 Task: Move the task Inability to modify certain fields or settings to the section Done in the project ZoneTech and filter the tasks in the project by High Priority.
Action: Mouse moved to (476, 260)
Screenshot: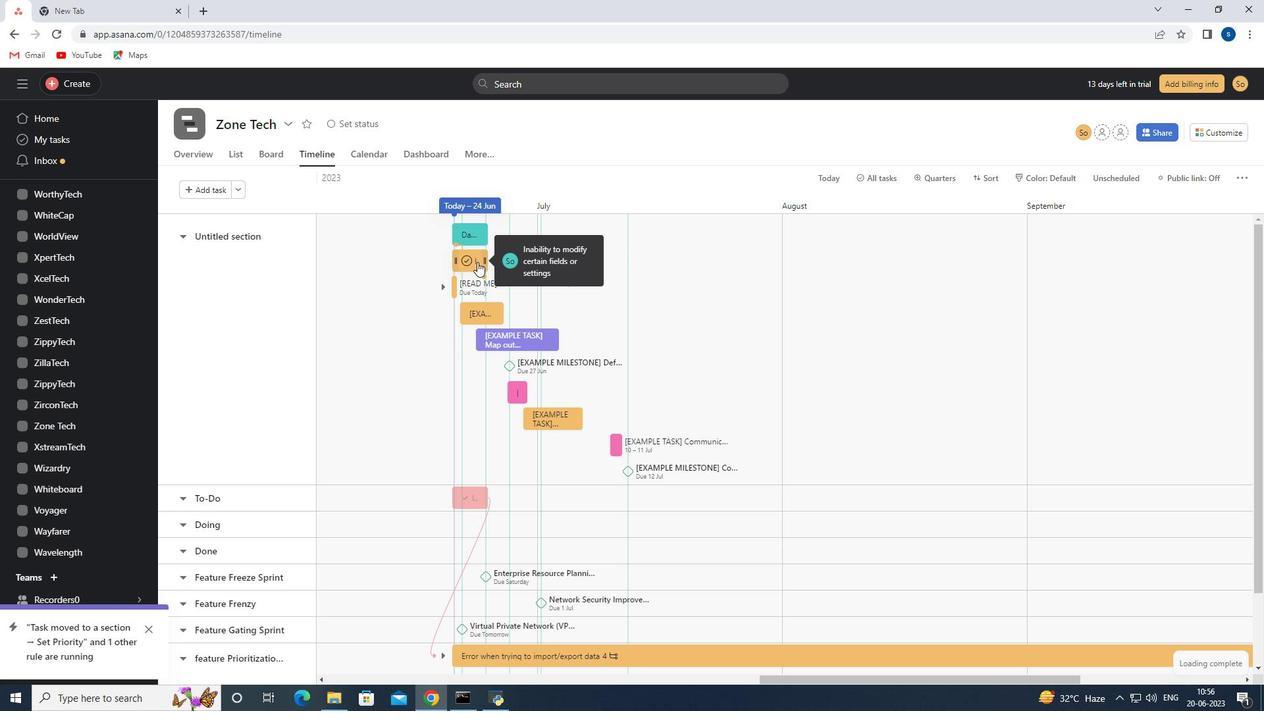 
Action: Mouse pressed left at (476, 260)
Screenshot: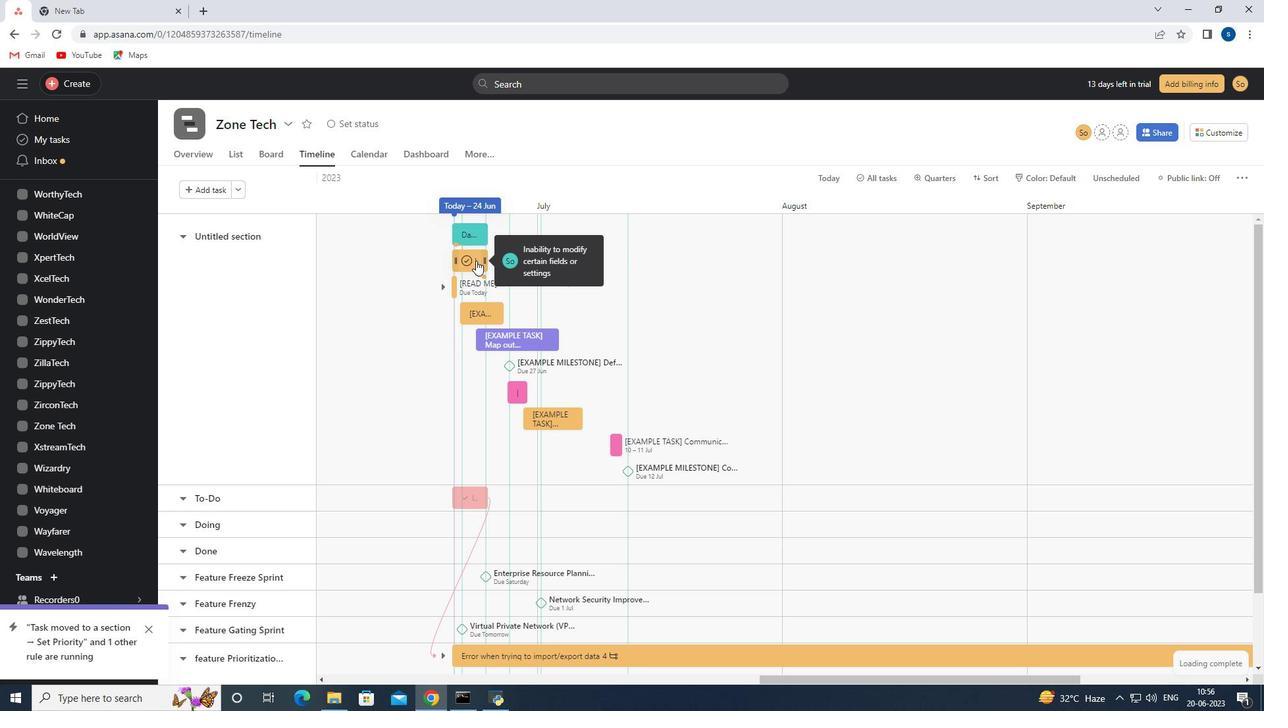 
Action: Mouse moved to (1002, 311)
Screenshot: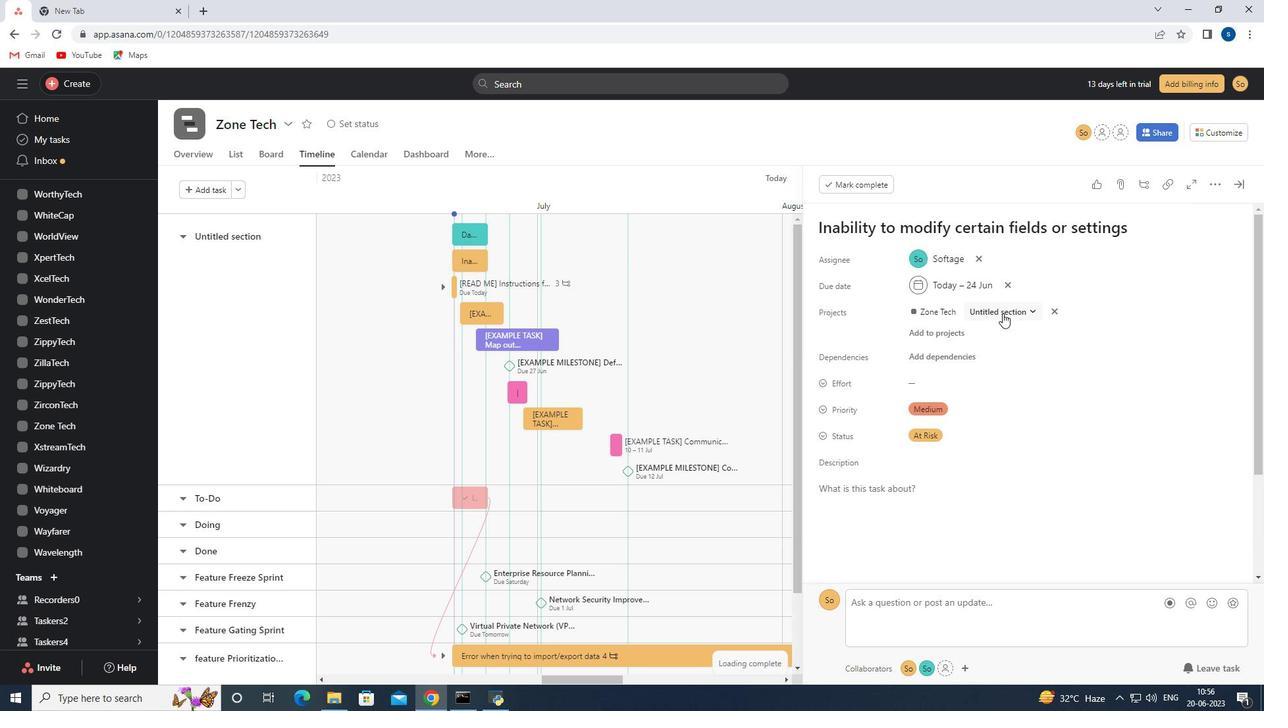 
Action: Mouse pressed left at (1002, 311)
Screenshot: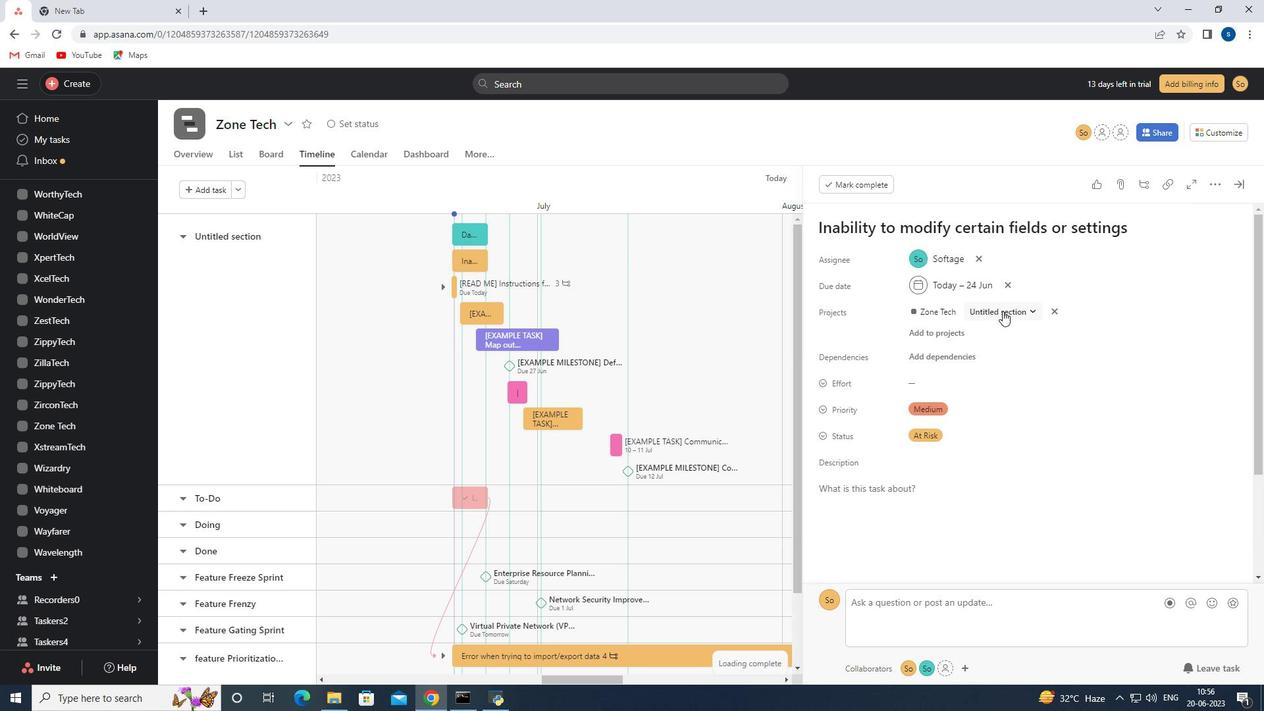 
Action: Mouse moved to (975, 406)
Screenshot: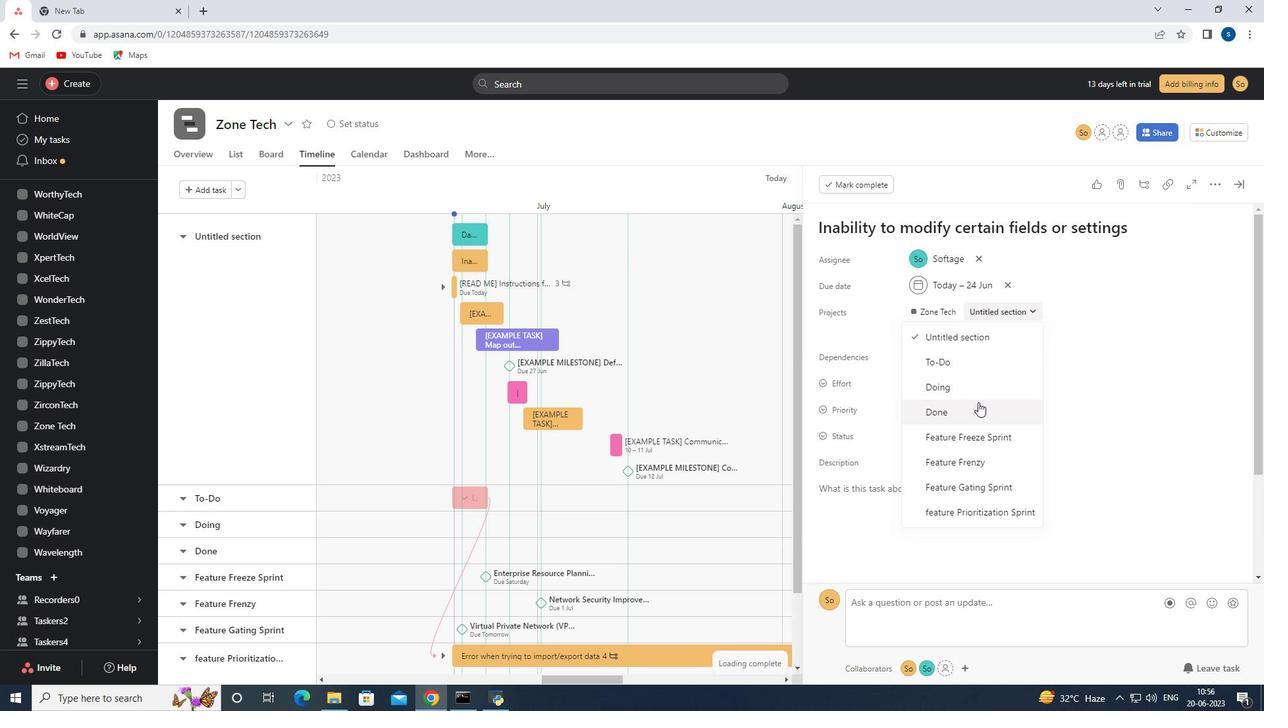 
Action: Mouse pressed left at (975, 406)
Screenshot: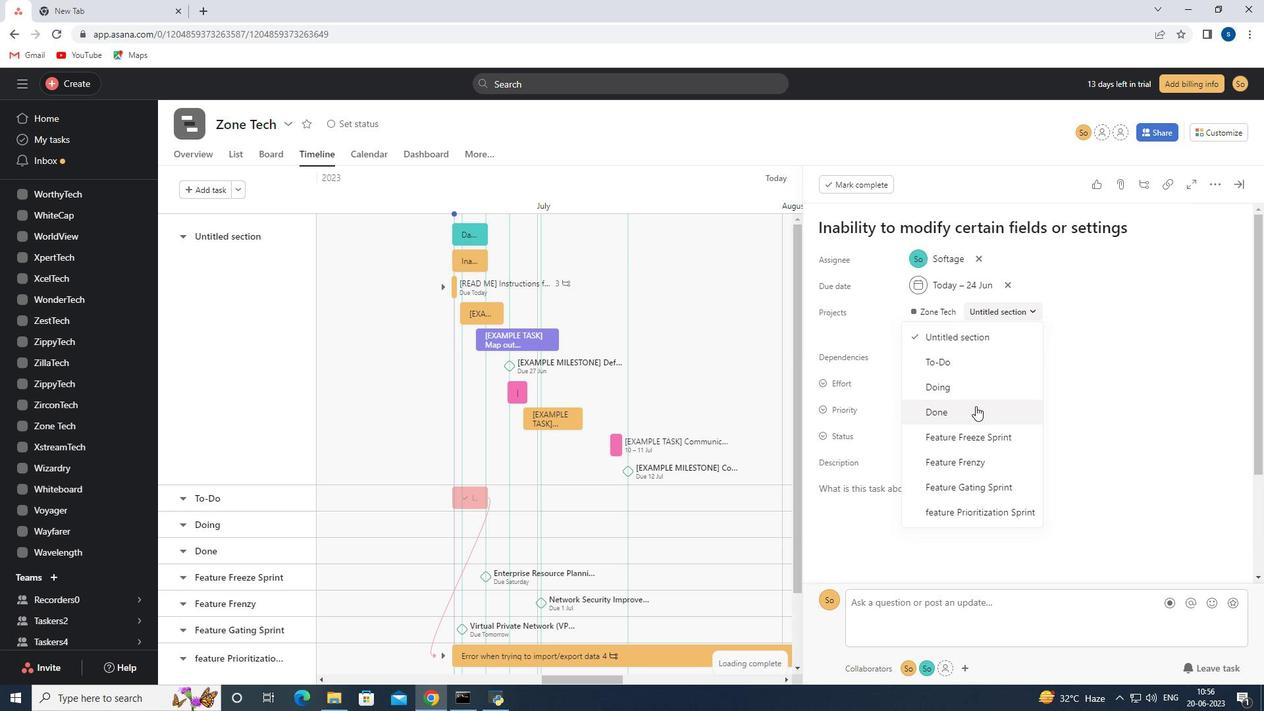 
Action: Mouse moved to (1240, 185)
Screenshot: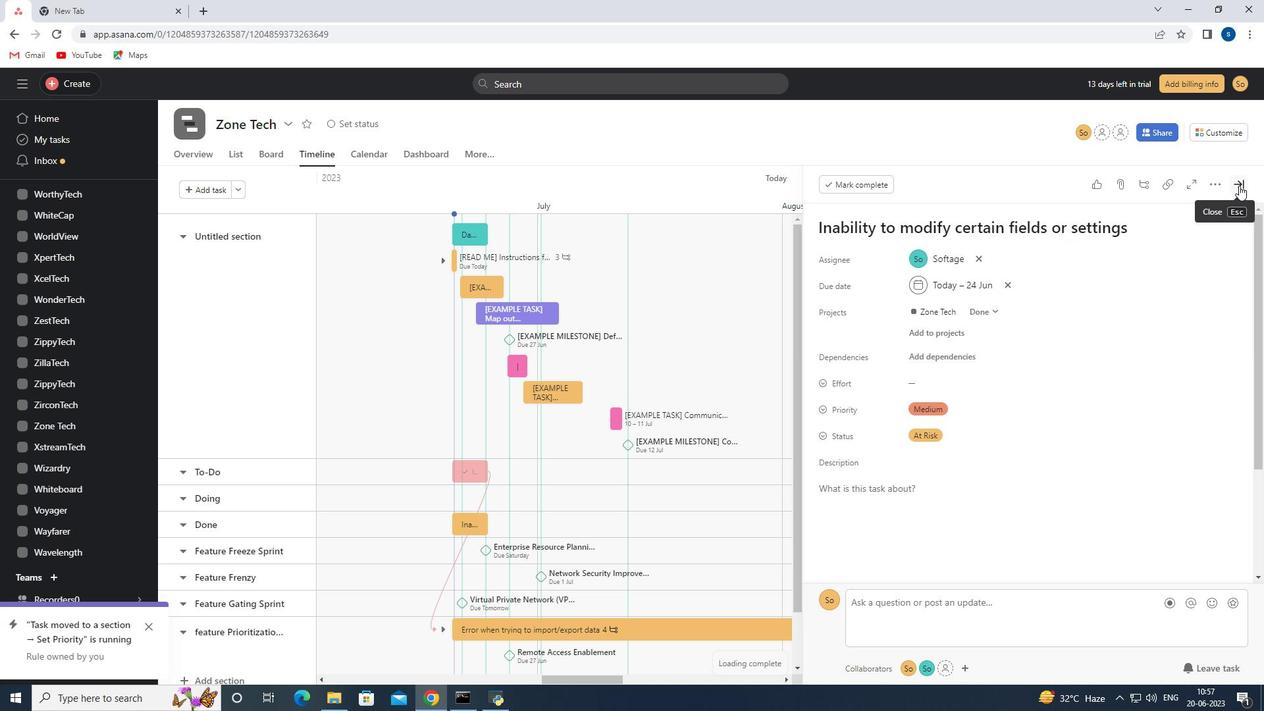 
Action: Mouse pressed left at (1240, 185)
Screenshot: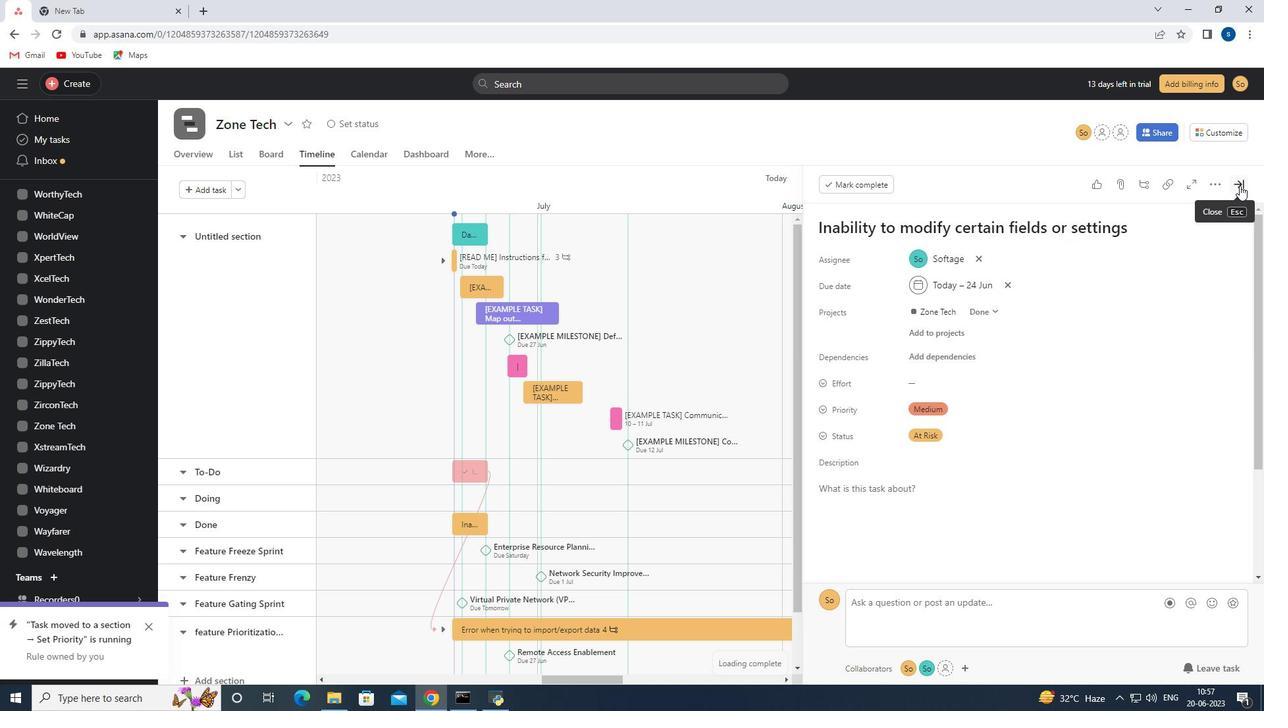 
Action: Mouse moved to (235, 154)
Screenshot: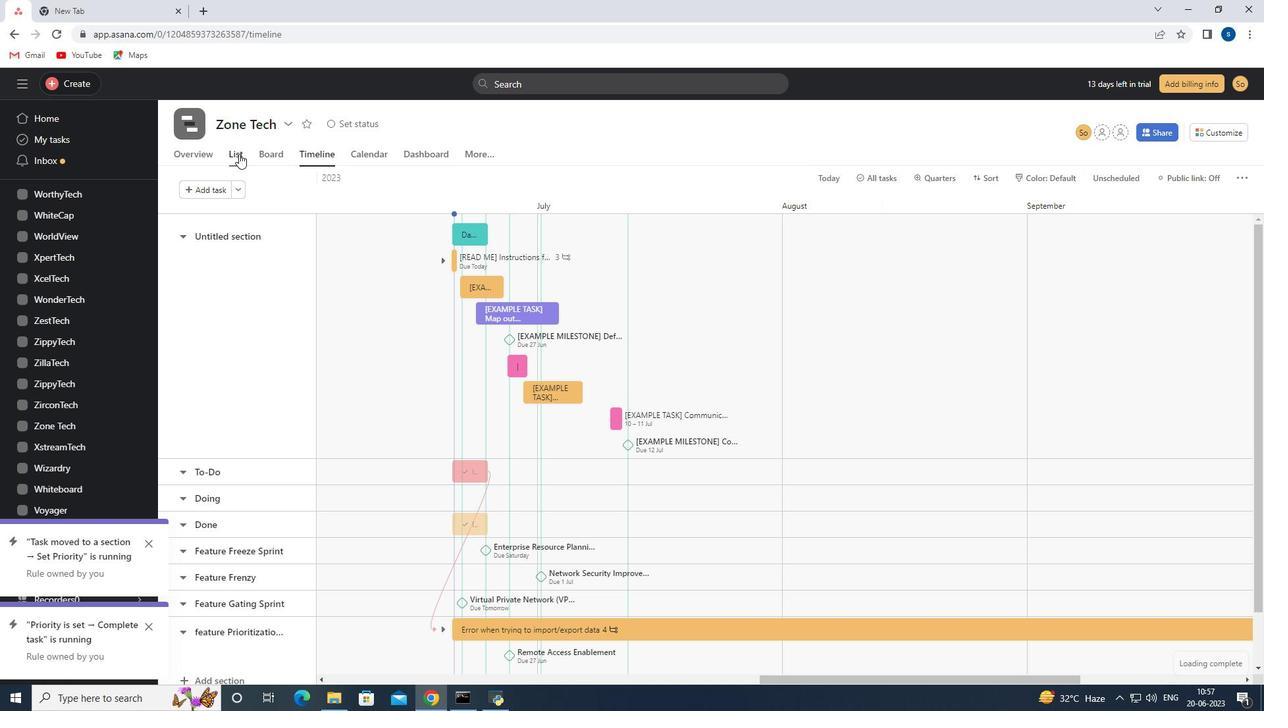 
Action: Mouse pressed left at (235, 154)
Screenshot: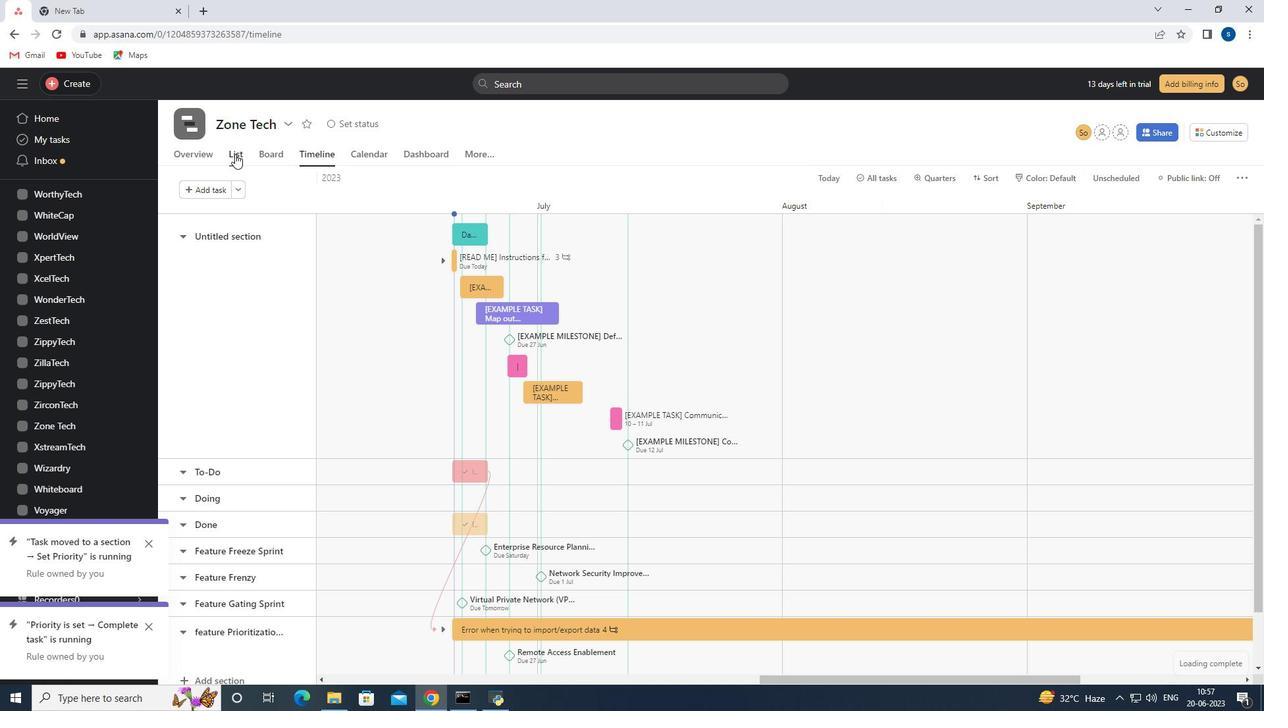 
Action: Mouse moved to (271, 181)
Screenshot: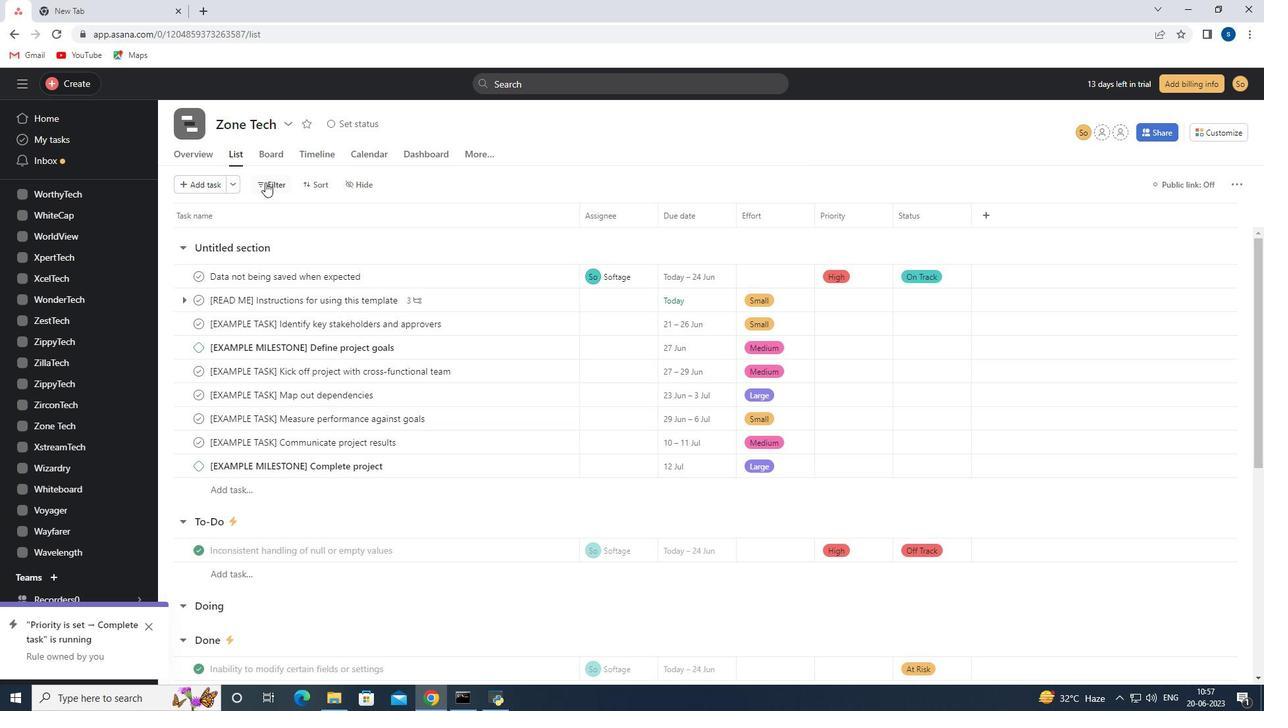 
Action: Mouse pressed left at (271, 181)
Screenshot: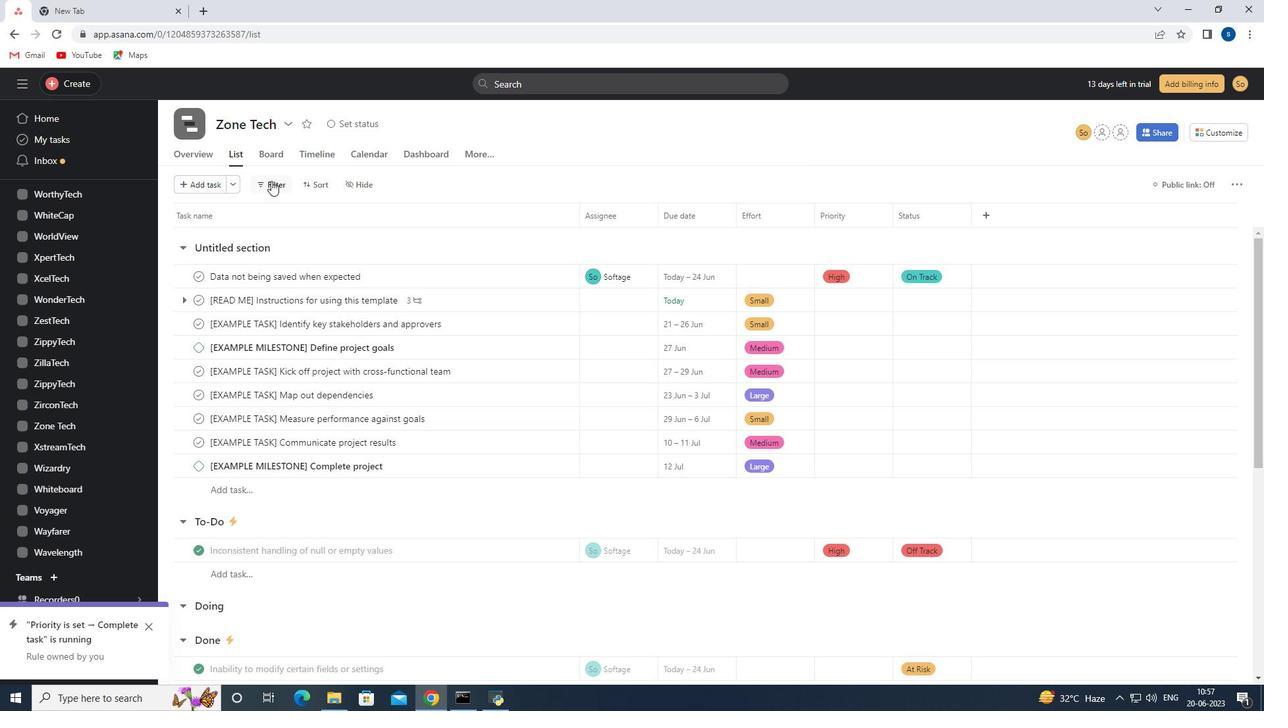 
Action: Mouse moved to (280, 182)
Screenshot: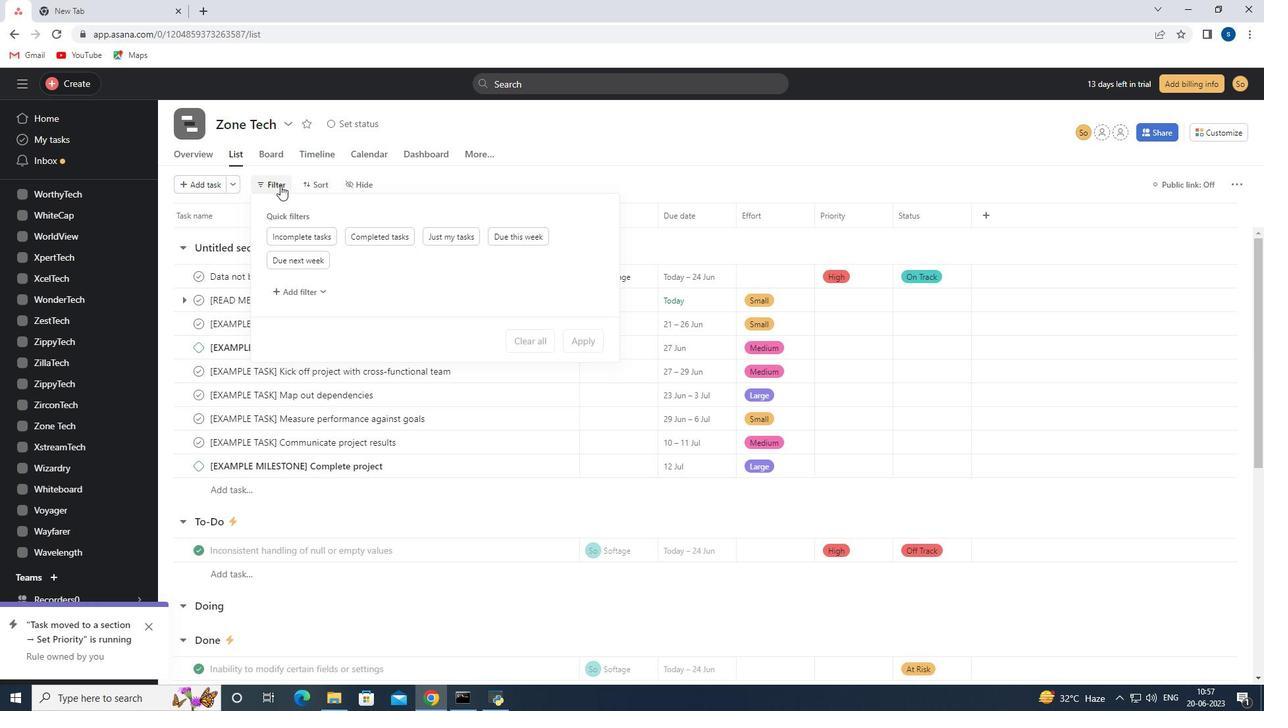 
Action: Mouse pressed left at (280, 182)
Screenshot: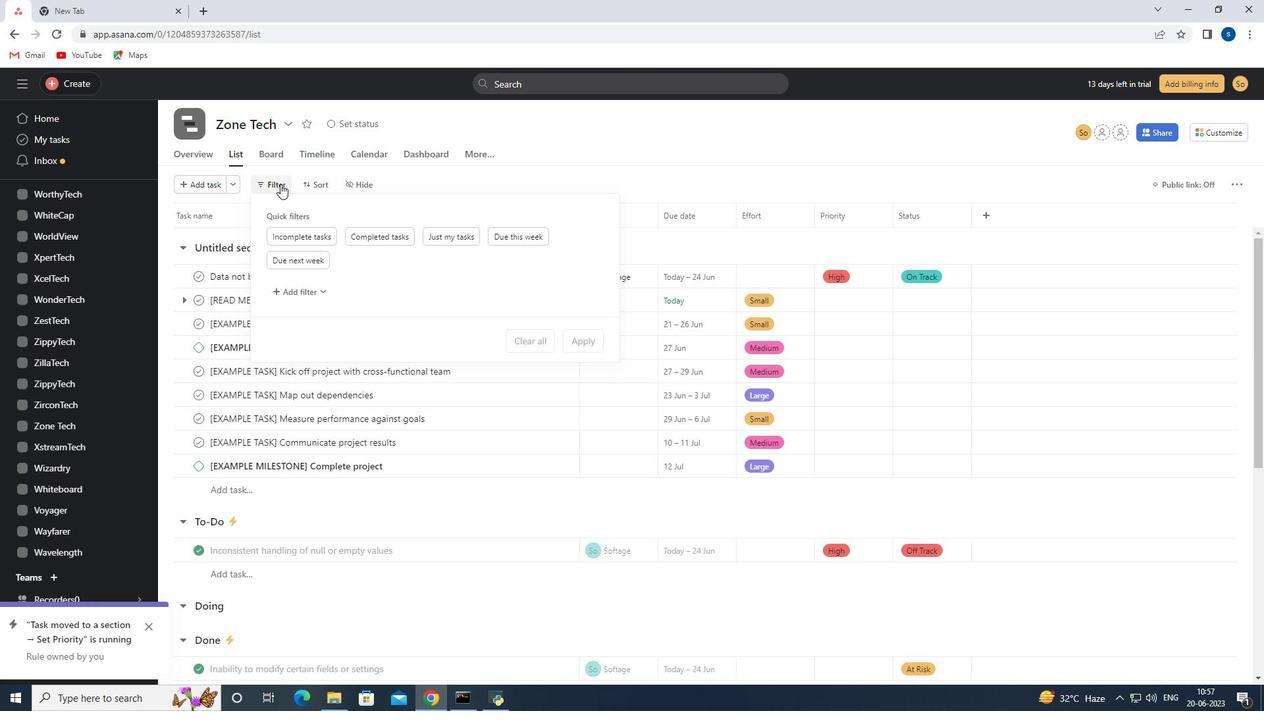 
Action: Mouse moved to (289, 175)
Screenshot: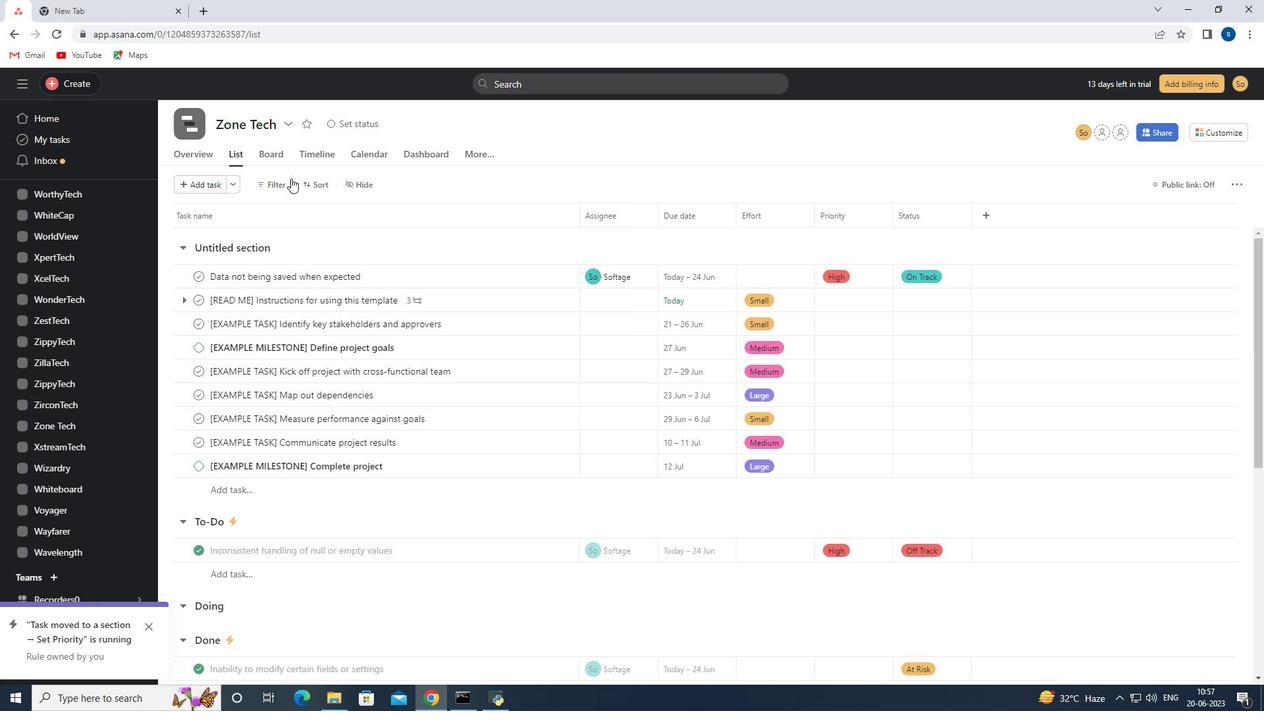 
Action: Mouse pressed left at (289, 175)
Screenshot: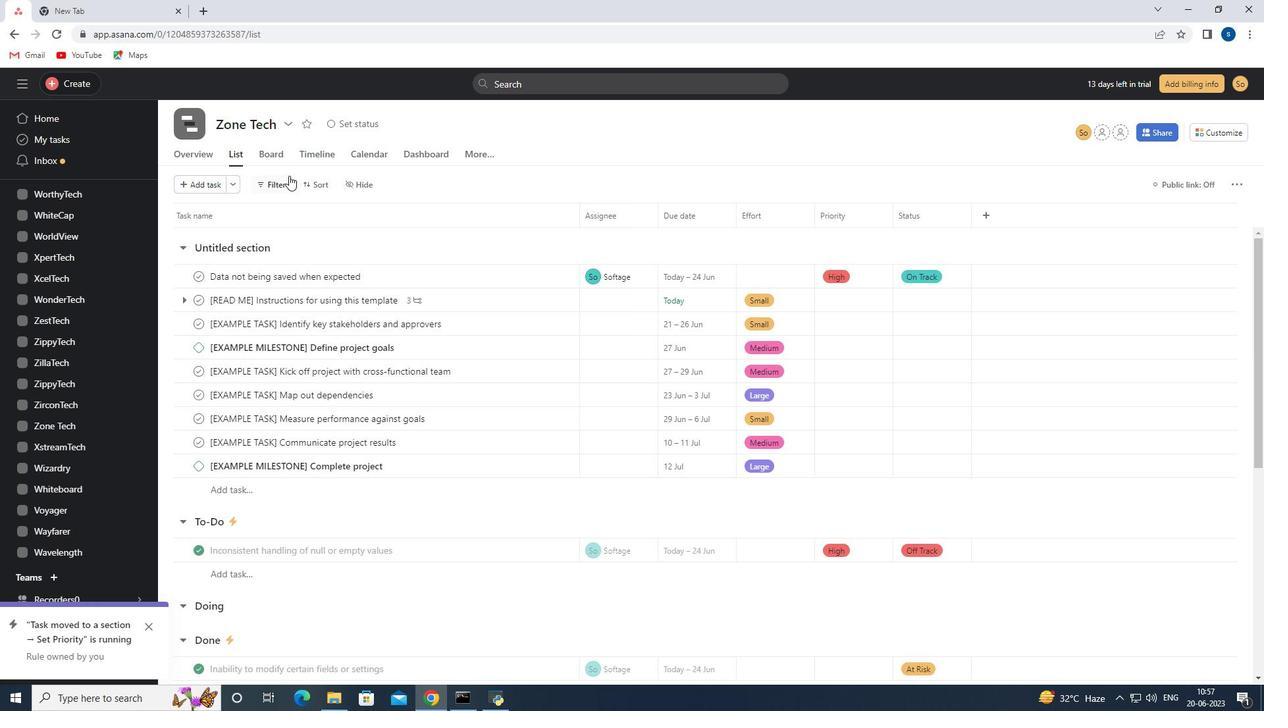 
Action: Mouse moved to (316, 289)
Screenshot: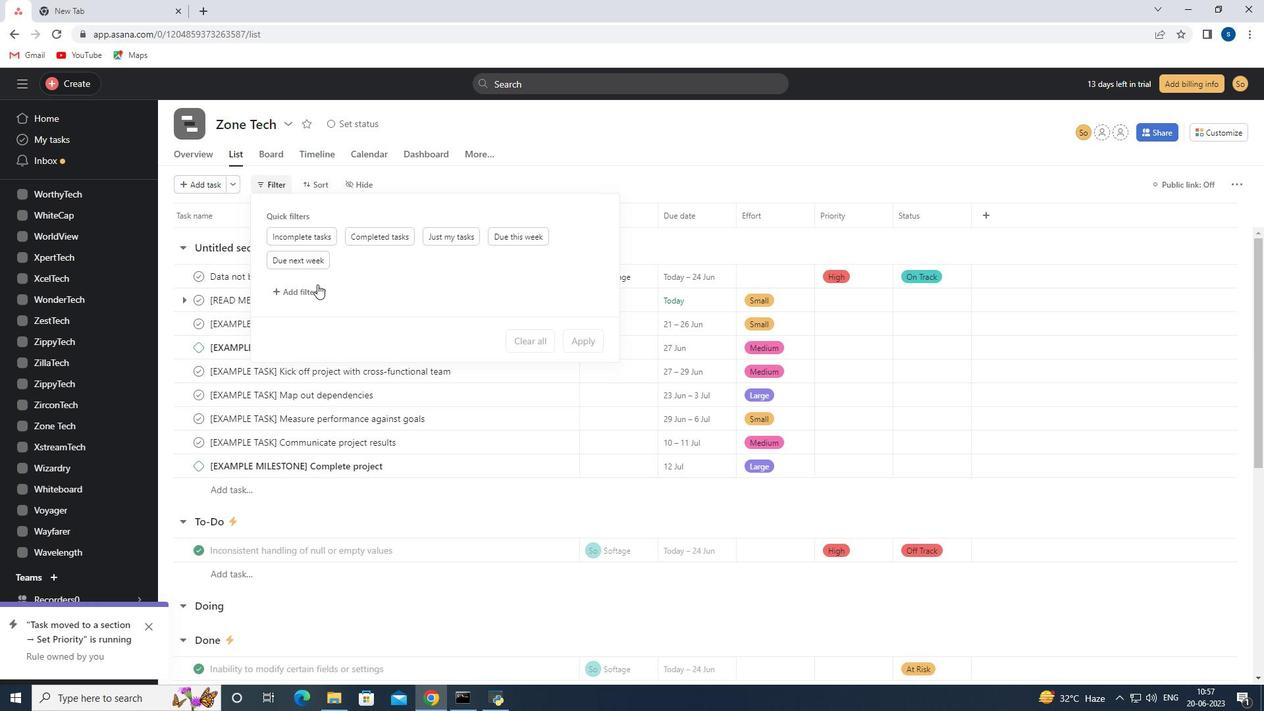 
Action: Mouse pressed left at (316, 289)
Screenshot: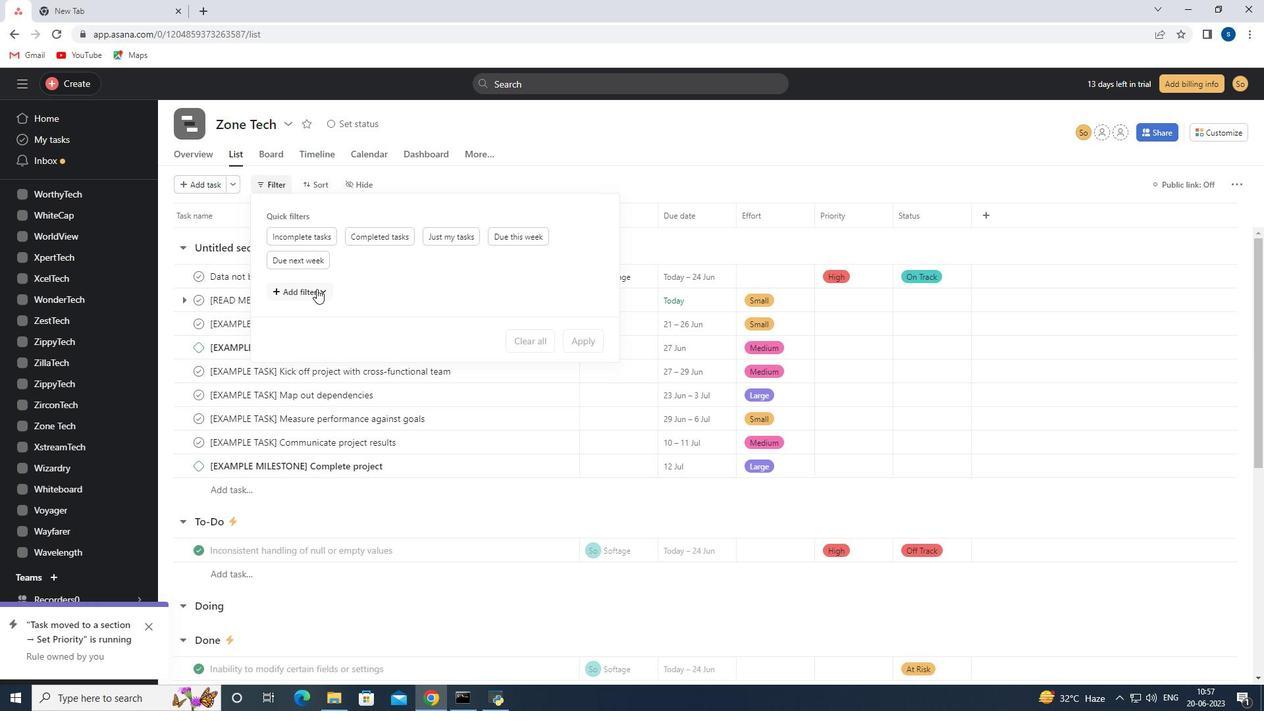 
Action: Mouse moved to (324, 470)
Screenshot: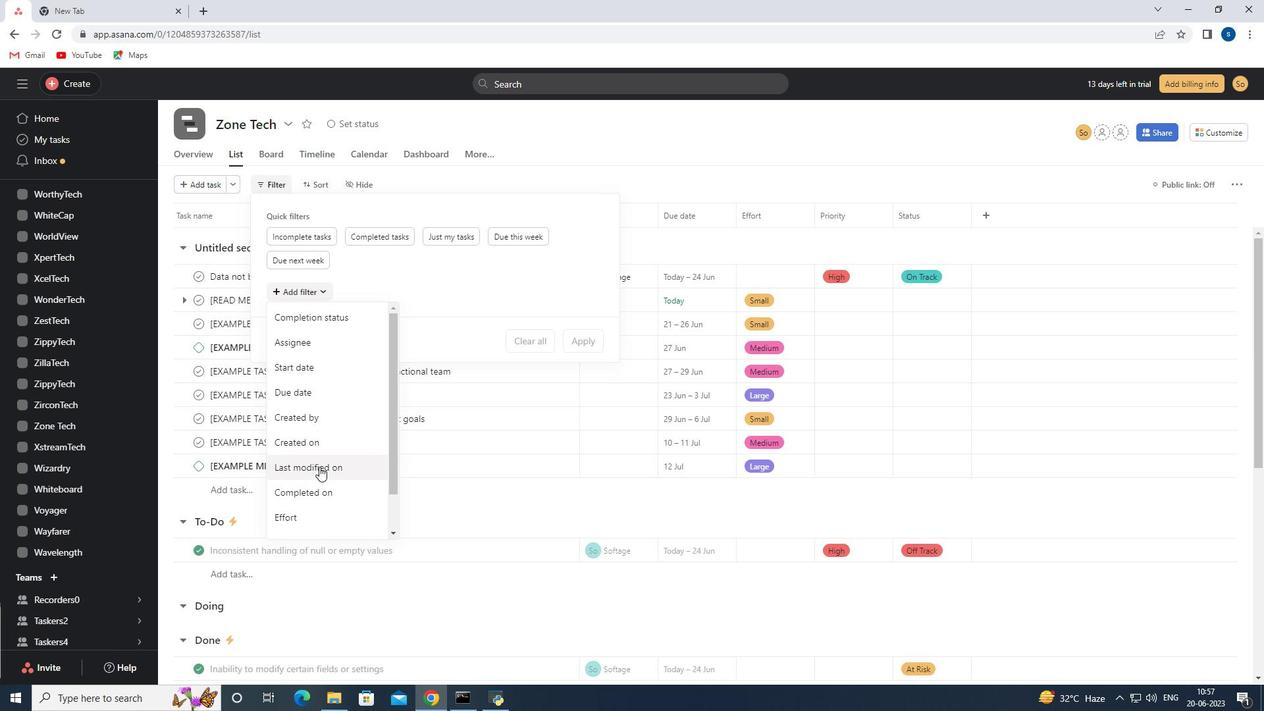 
Action: Mouse scrolled (324, 469) with delta (0, 0)
Screenshot: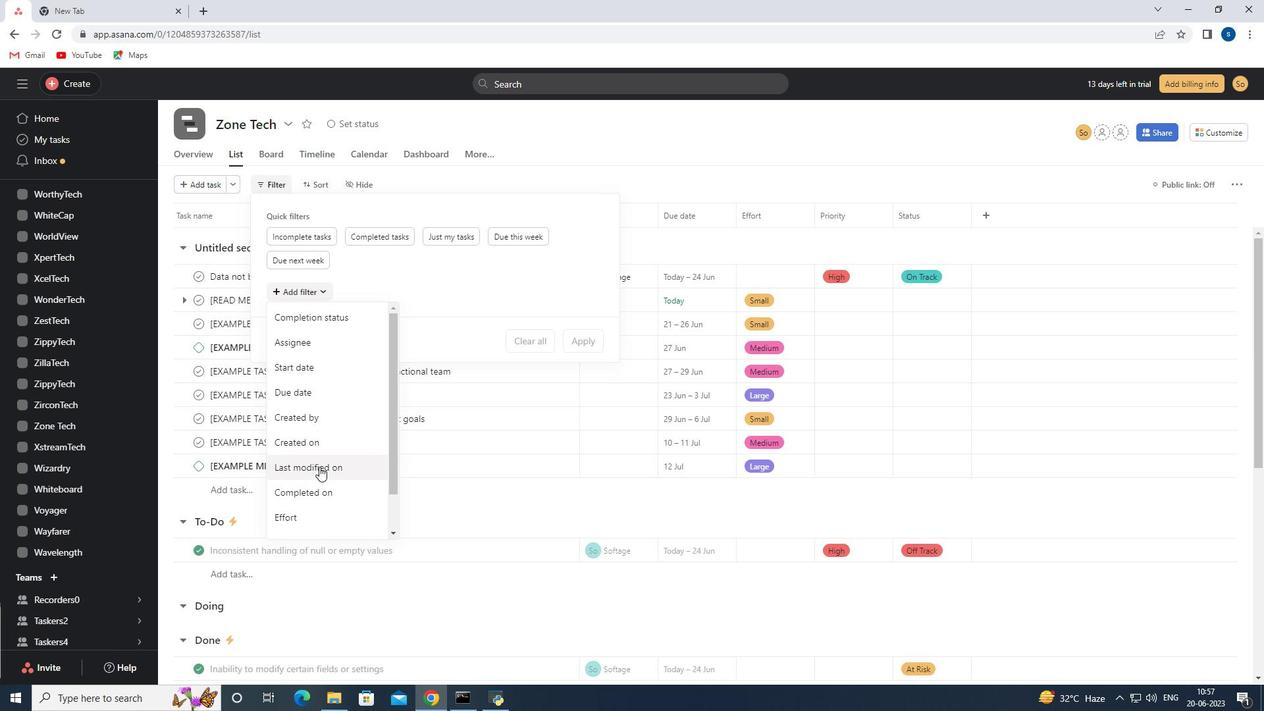 
Action: Mouse moved to (325, 472)
Screenshot: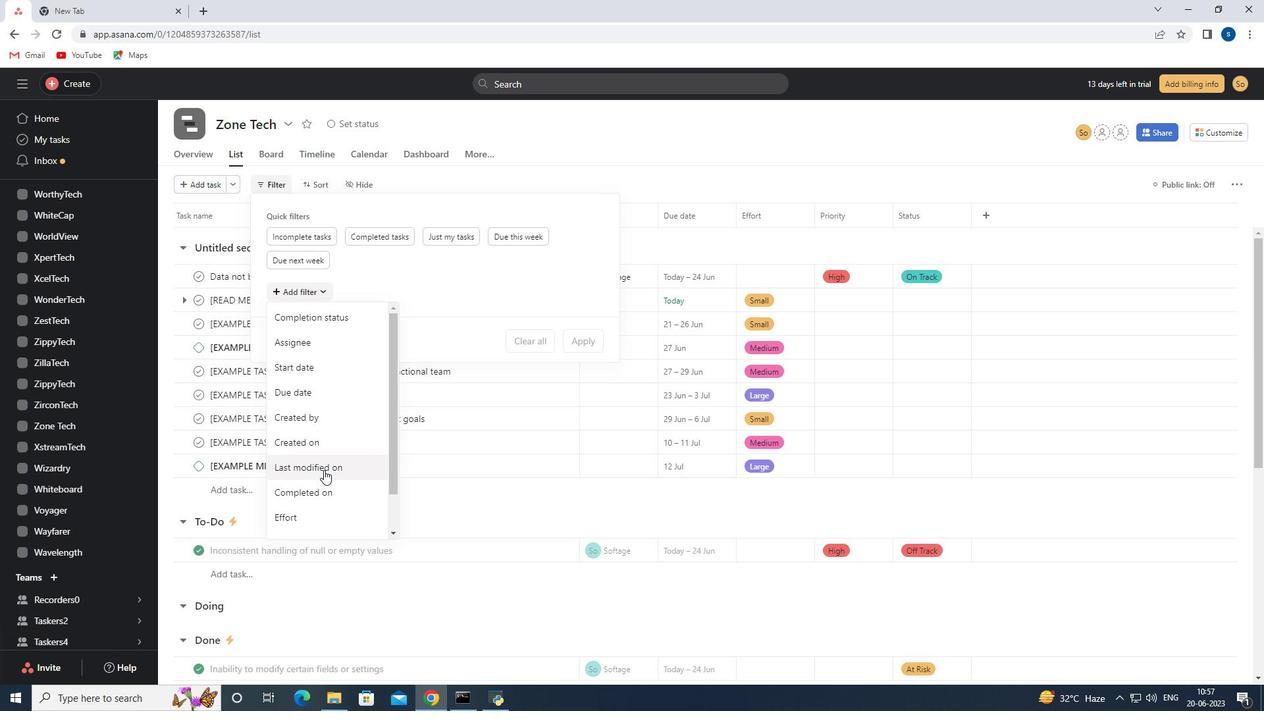 
Action: Mouse scrolled (325, 471) with delta (0, 0)
Screenshot: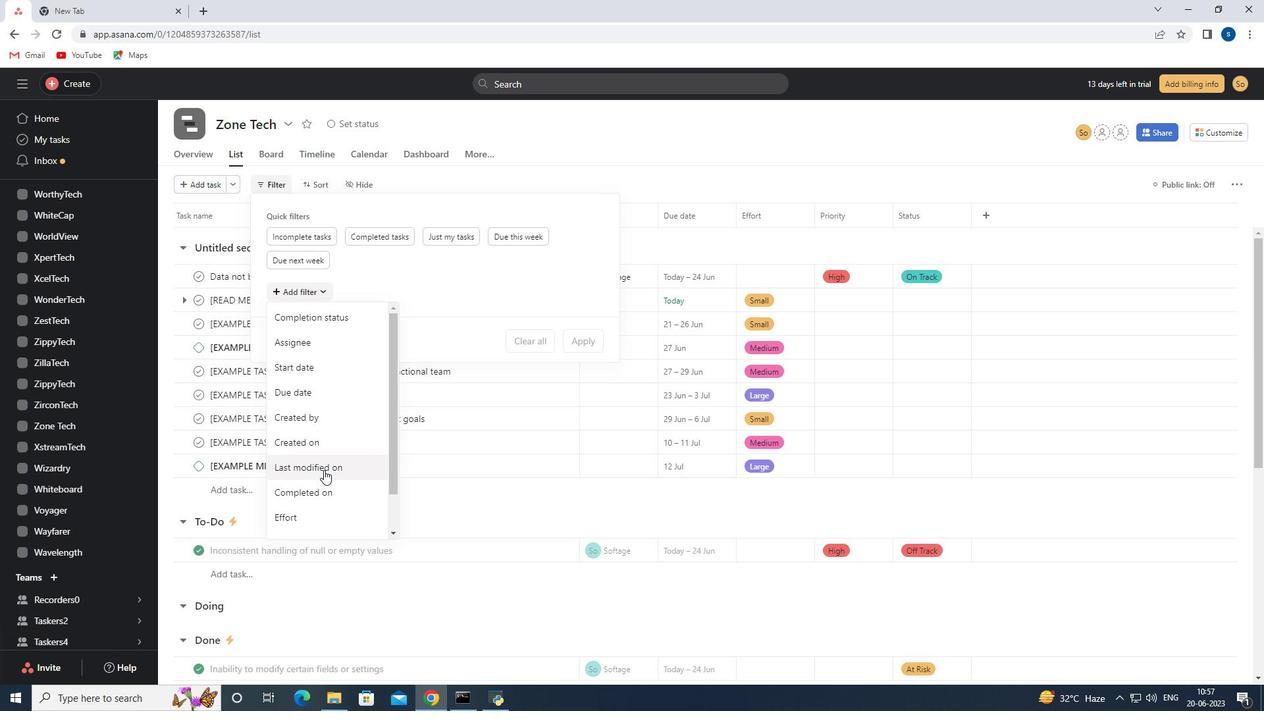 
Action: Mouse moved to (325, 489)
Screenshot: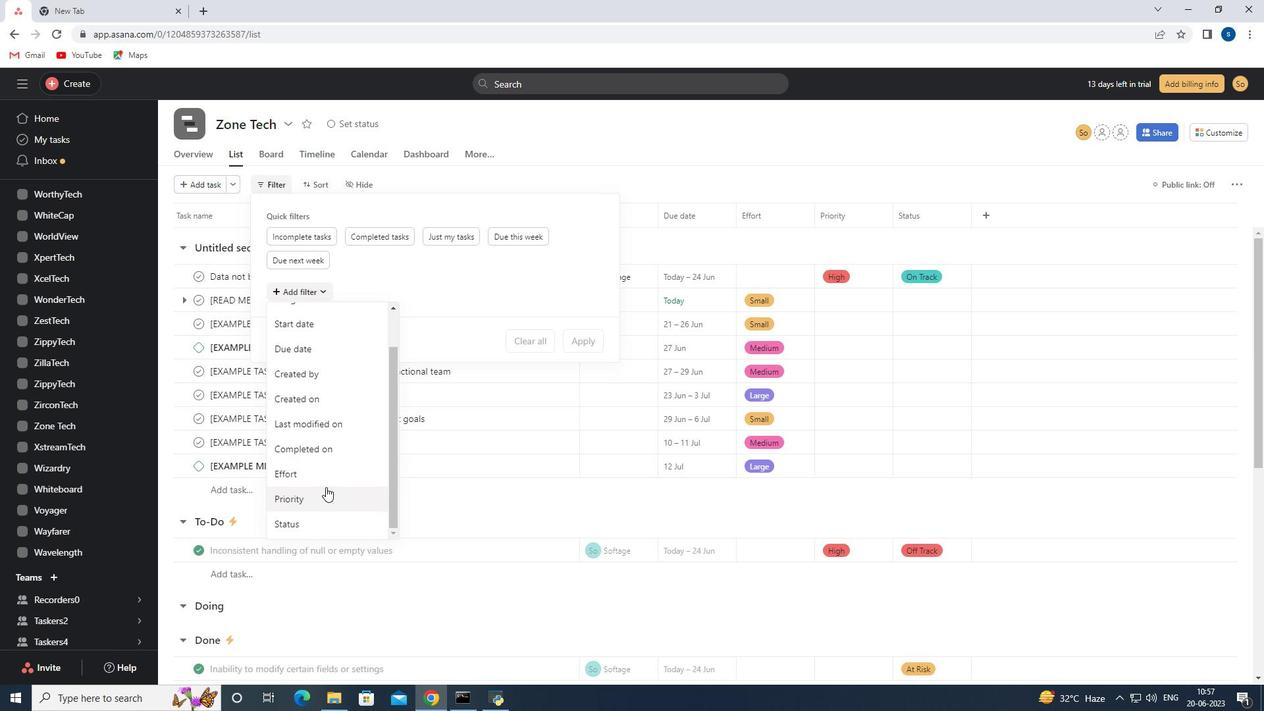 
Action: Mouse pressed left at (325, 489)
Screenshot: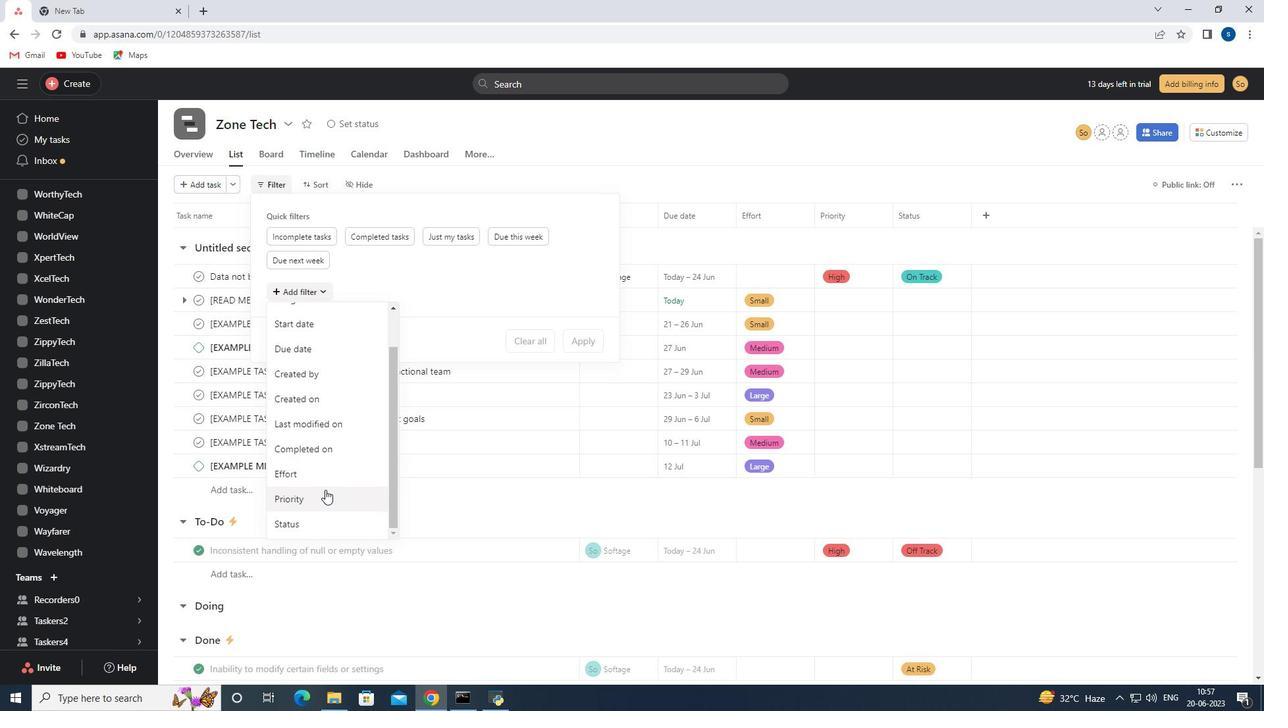 
Action: Mouse moved to (377, 302)
Screenshot: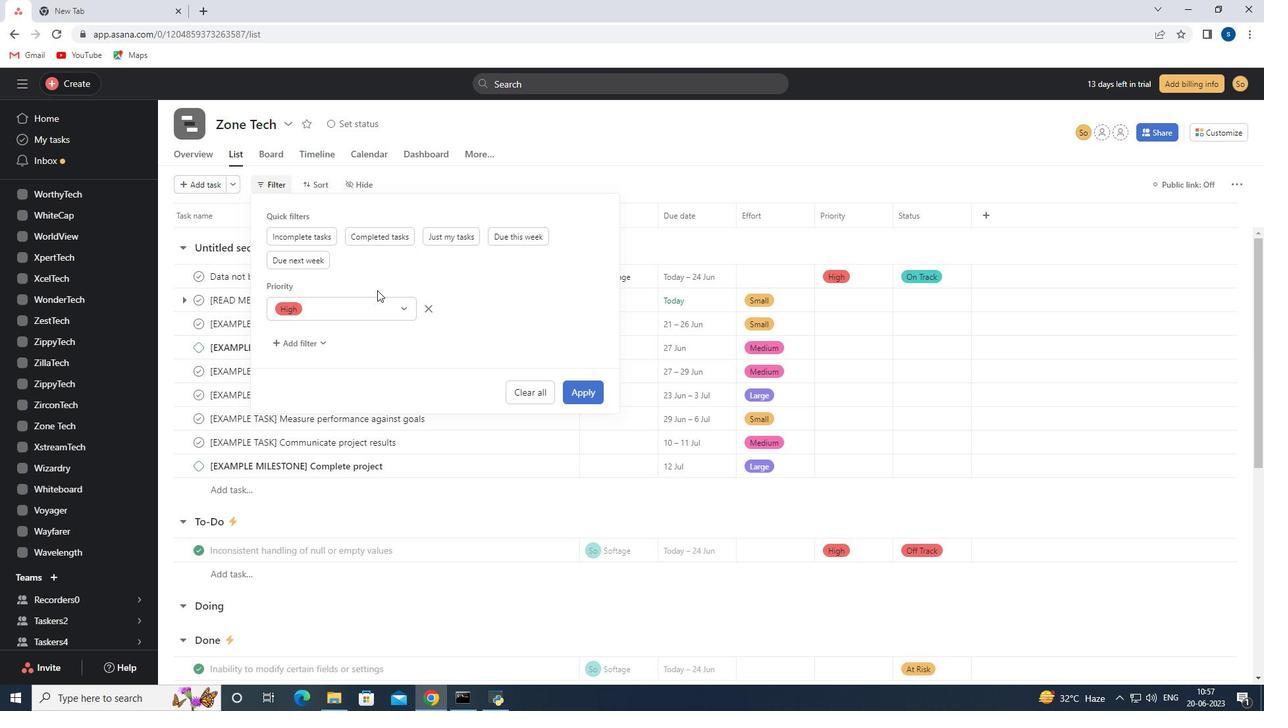 
Action: Mouse pressed left at (377, 302)
Screenshot: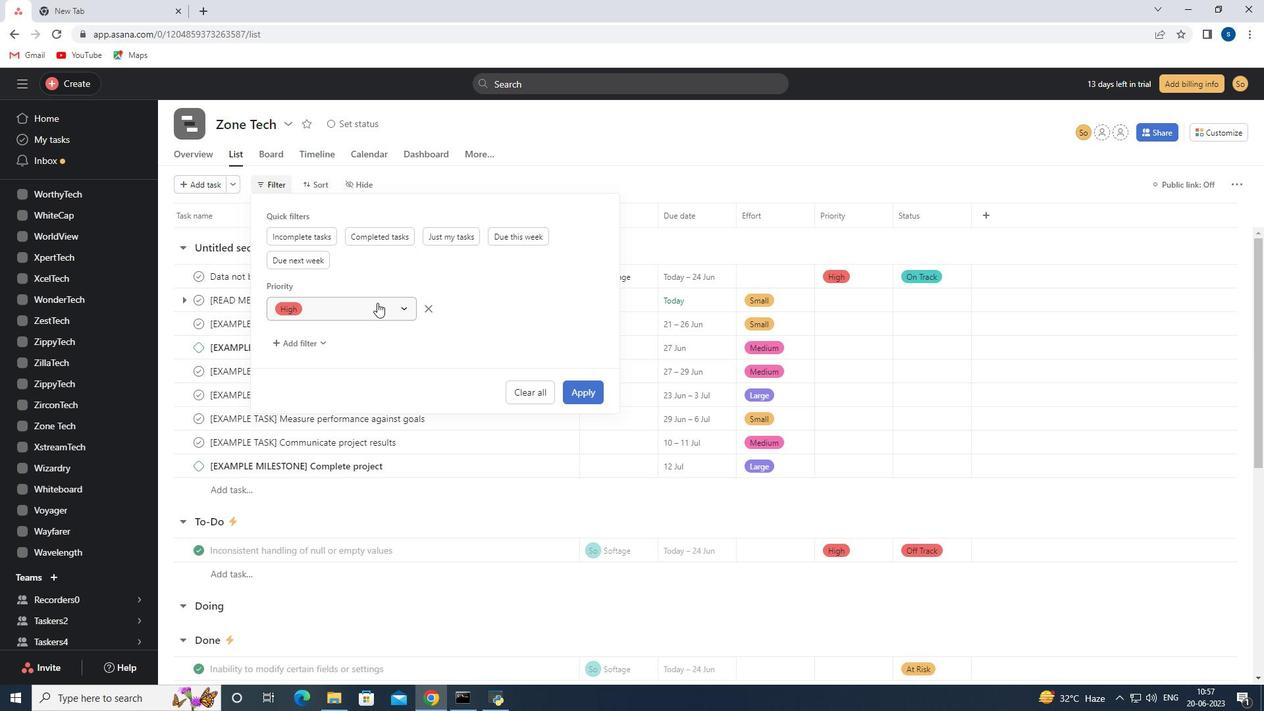 
Action: Mouse moved to (300, 328)
Screenshot: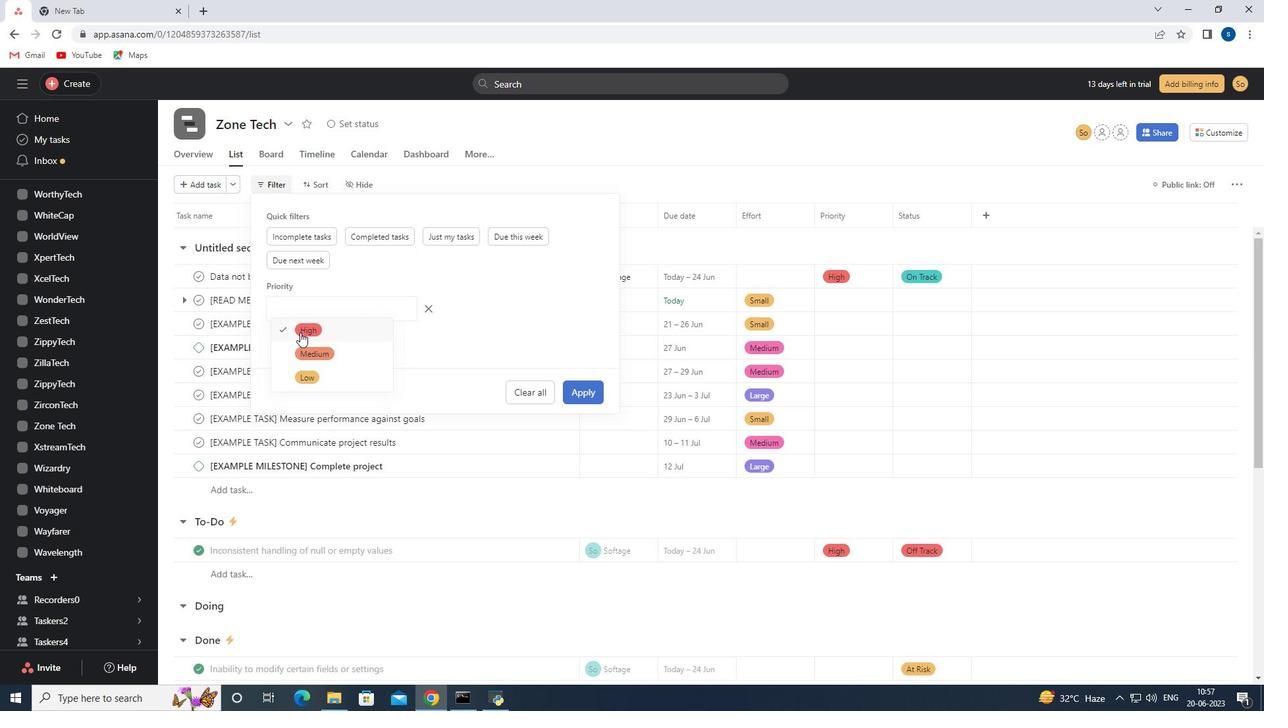 
Action: Mouse pressed left at (300, 328)
Screenshot: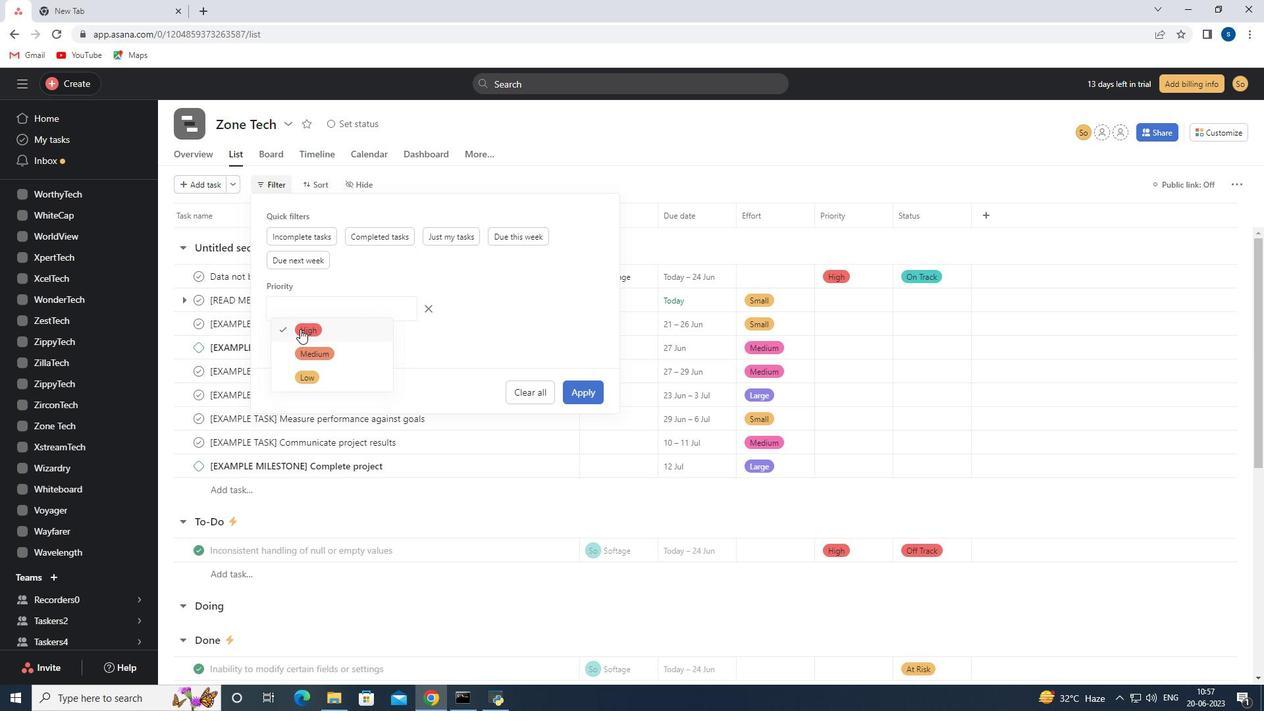 
Action: Mouse moved to (581, 389)
Screenshot: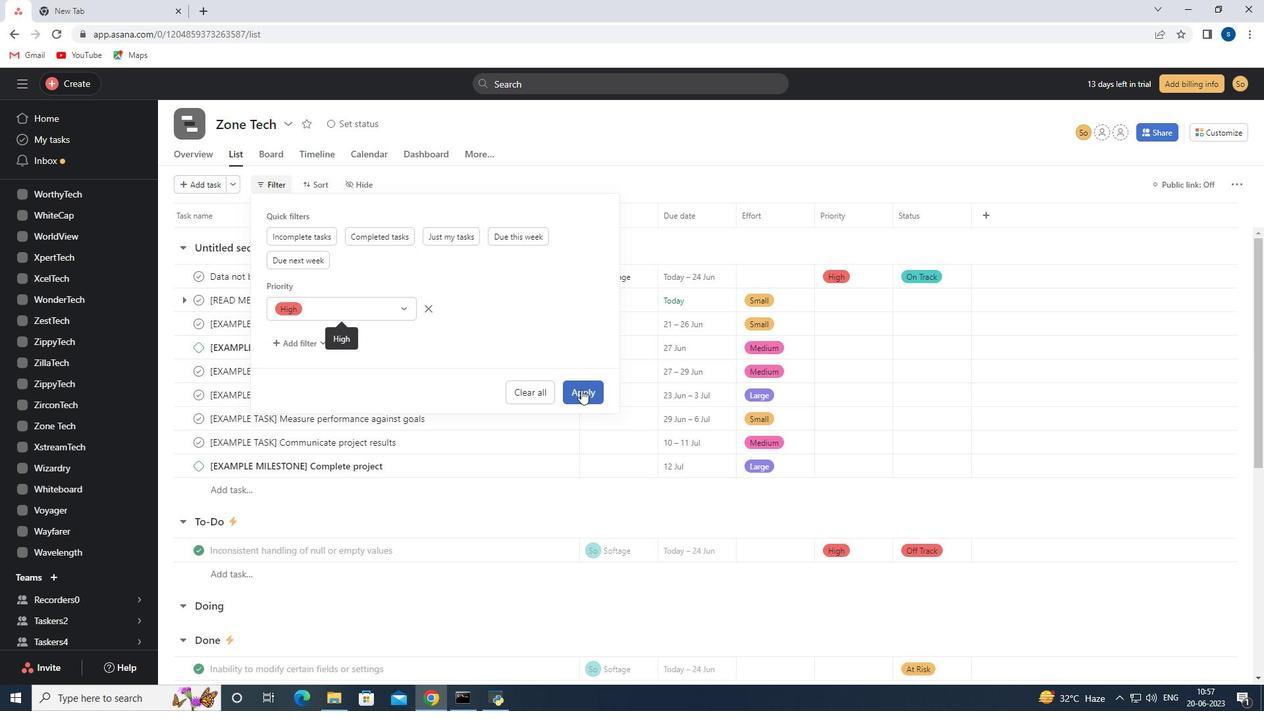 
Action: Mouse pressed left at (581, 389)
Screenshot: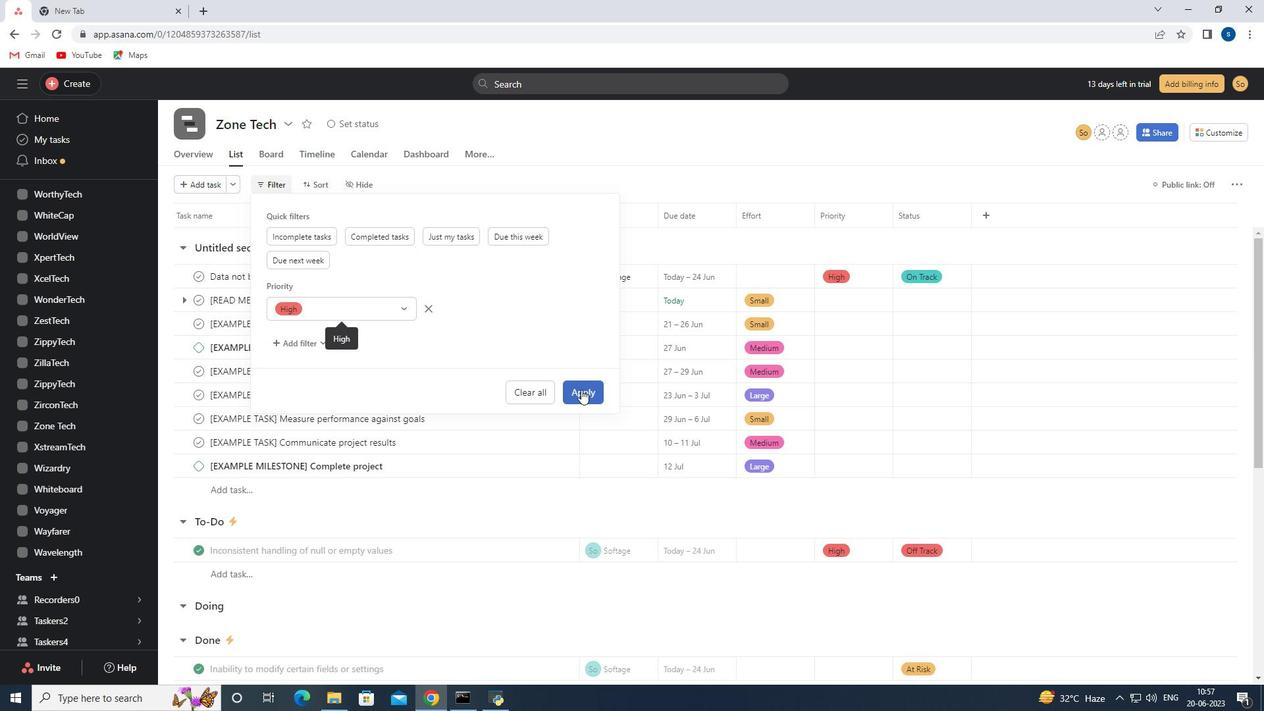 
Action: Mouse moved to (435, 339)
Screenshot: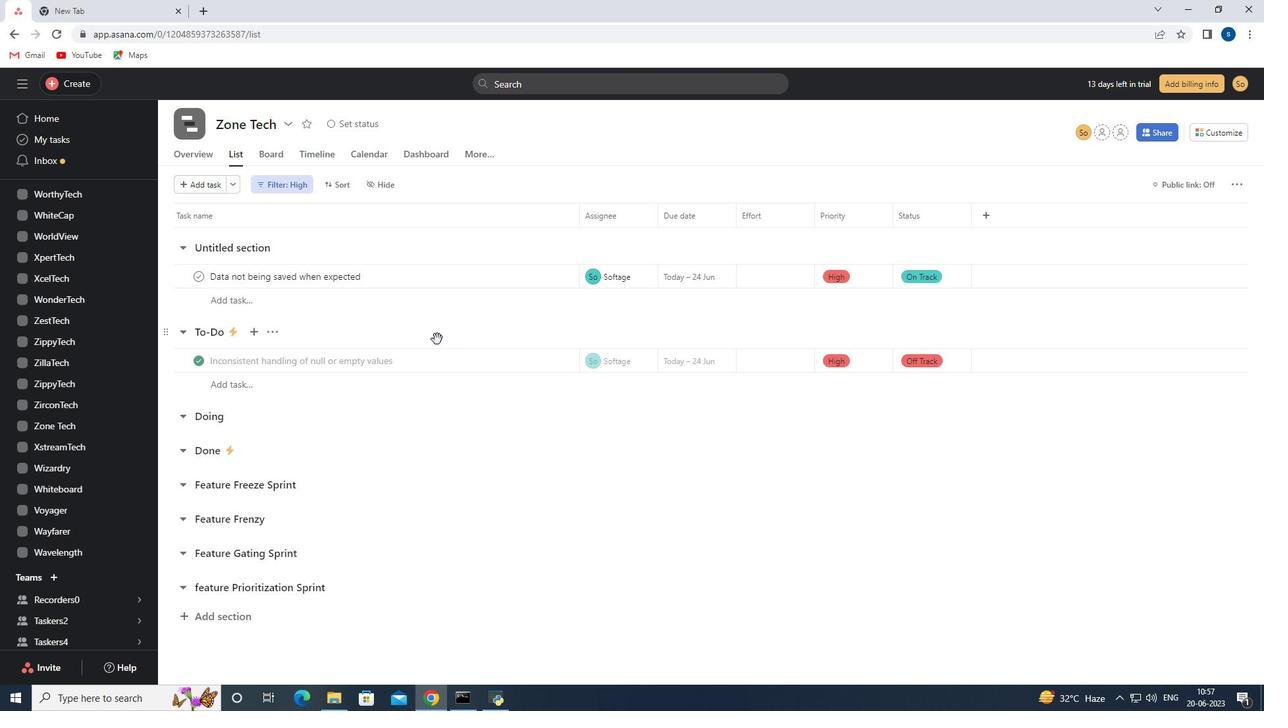 
